Task: In the  document Selfcareletter.epub change page color to  'Grey'. Insert watermark  'Confidential ' Apply Font Style in watermark Arial
Action: Mouse moved to (215, 363)
Screenshot: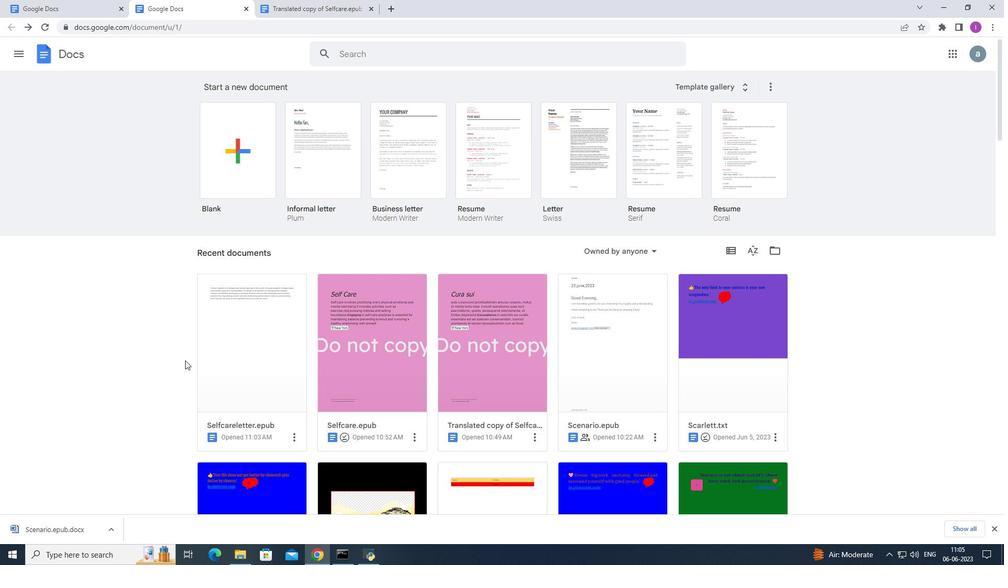 
Action: Mouse pressed left at (215, 363)
Screenshot: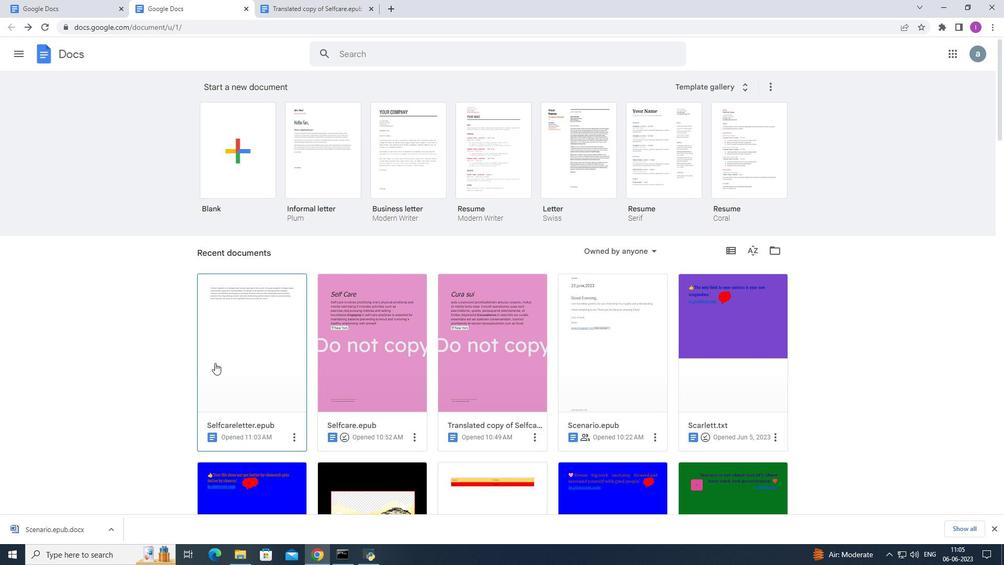 
Action: Mouse moved to (32, 59)
Screenshot: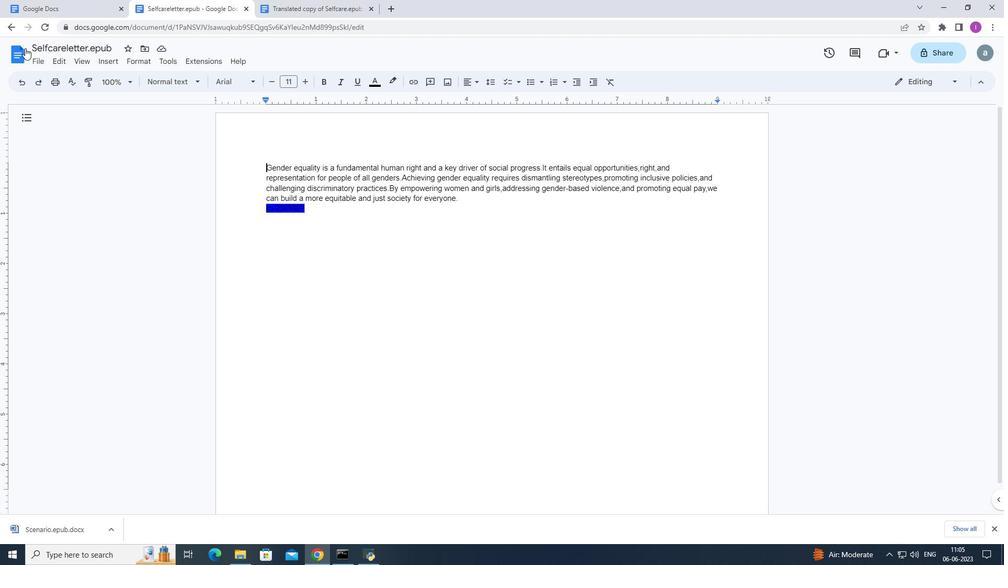 
Action: Mouse pressed left at (32, 59)
Screenshot: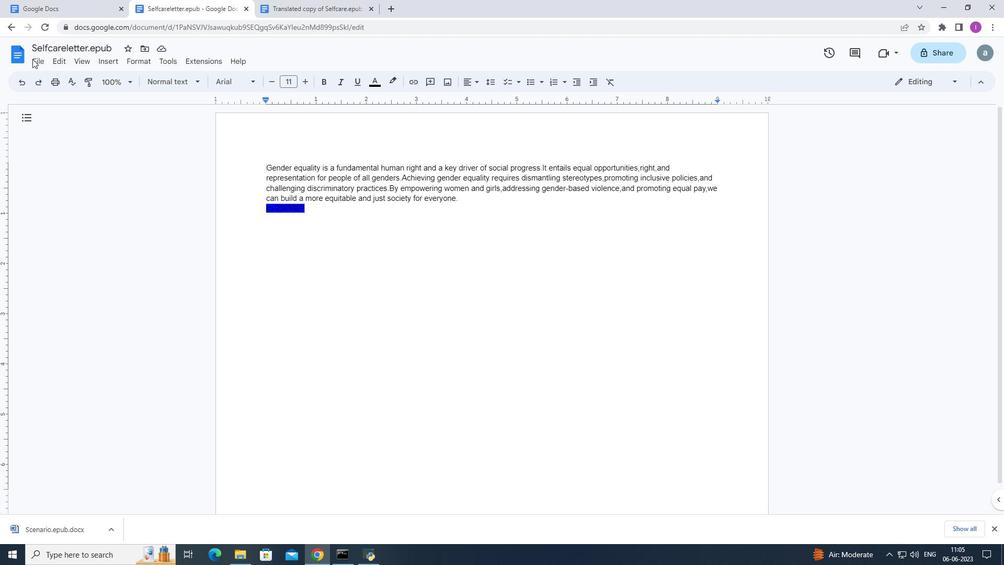 
Action: Mouse moved to (42, 59)
Screenshot: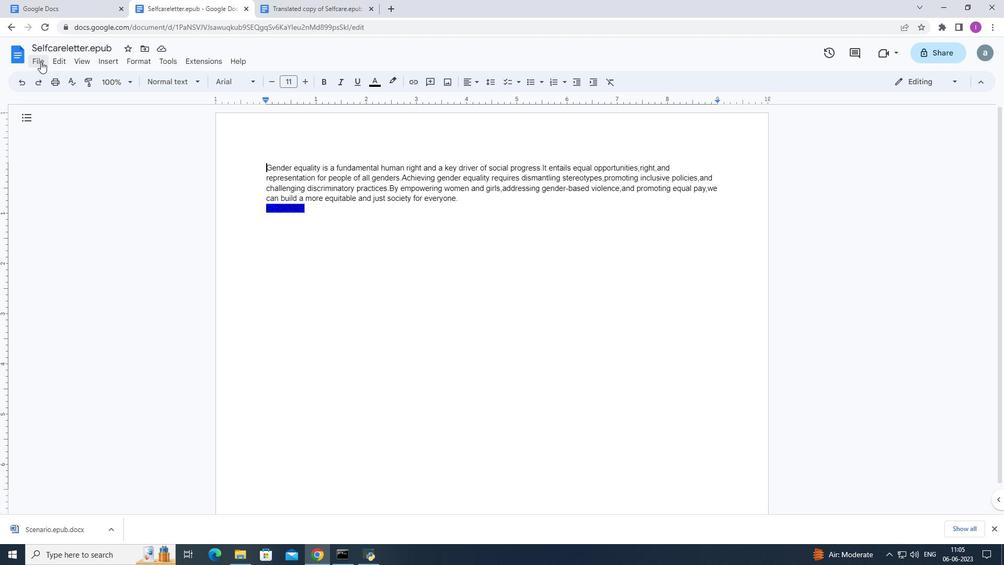 
Action: Mouse pressed left at (42, 59)
Screenshot: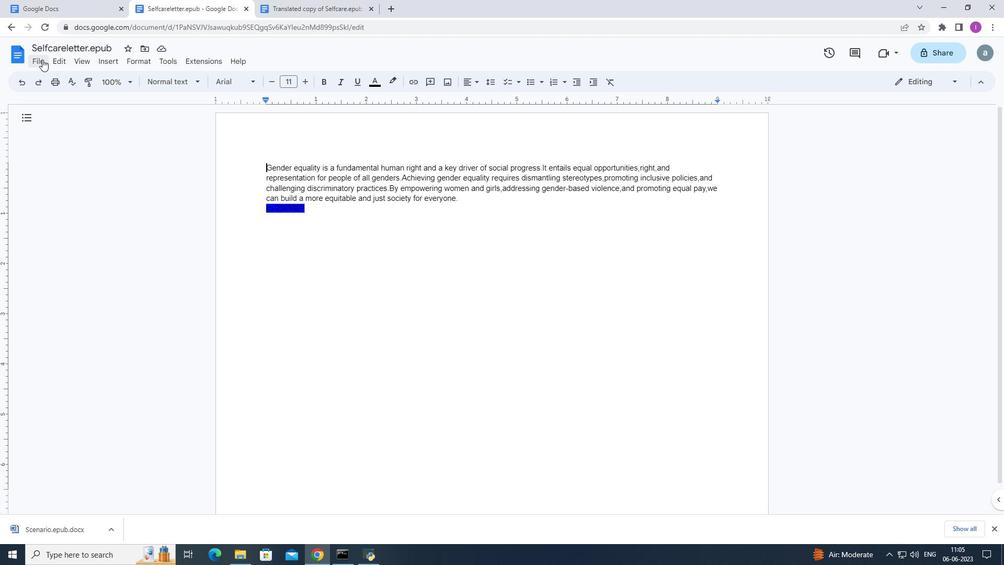 
Action: Mouse moved to (87, 348)
Screenshot: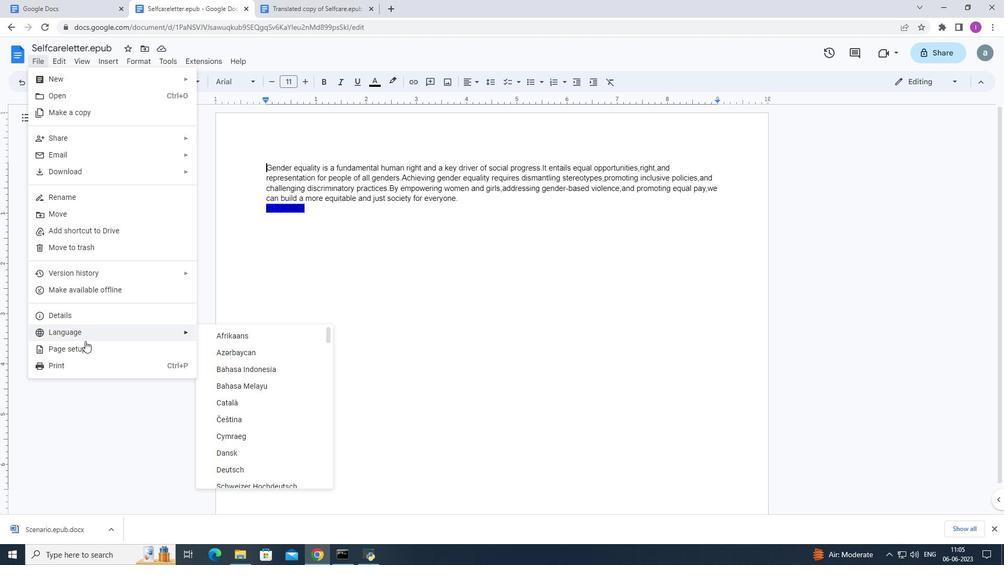 
Action: Mouse pressed left at (87, 348)
Screenshot: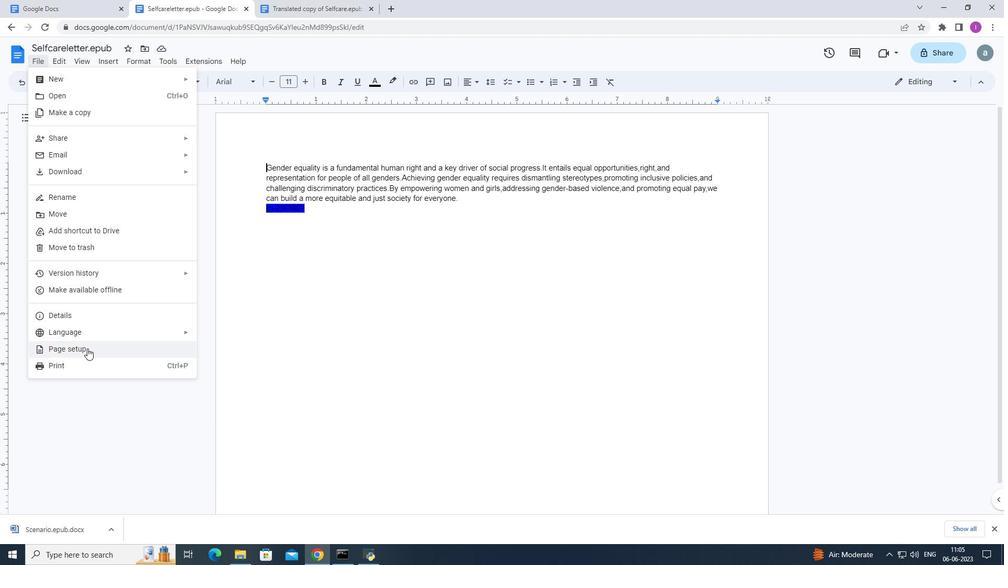 
Action: Mouse moved to (425, 342)
Screenshot: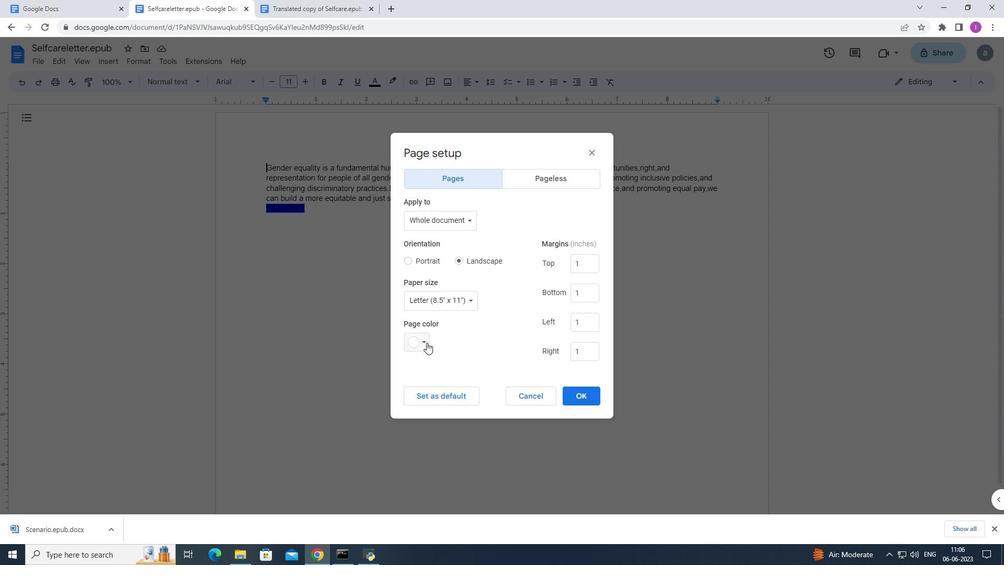 
Action: Mouse pressed left at (425, 342)
Screenshot: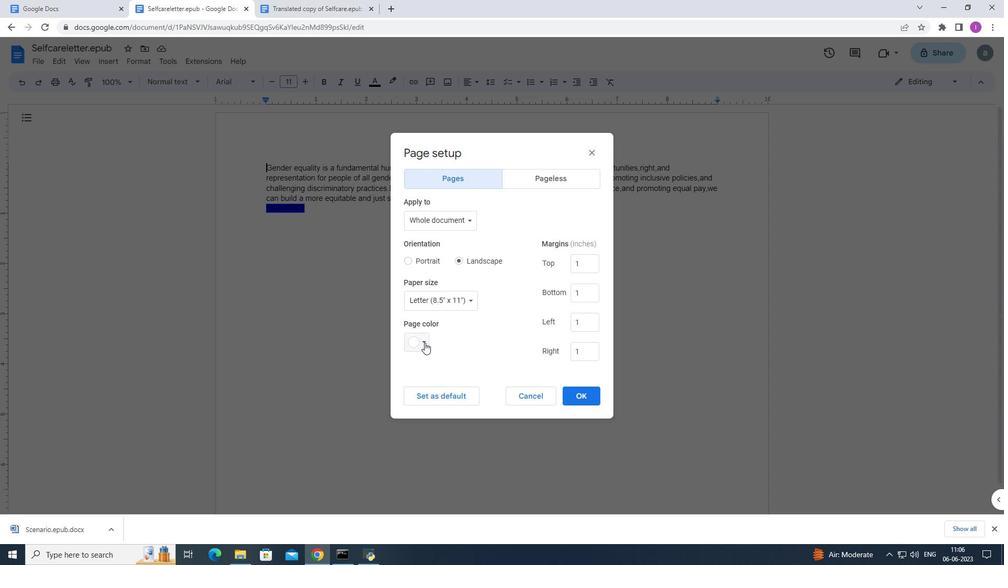 
Action: Mouse moved to (452, 364)
Screenshot: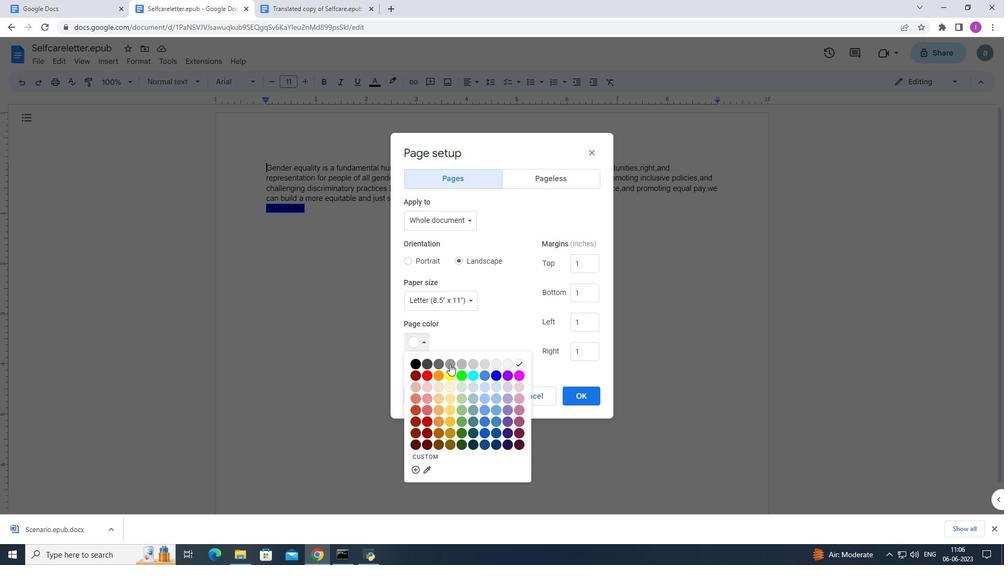 
Action: Mouse pressed left at (452, 364)
Screenshot: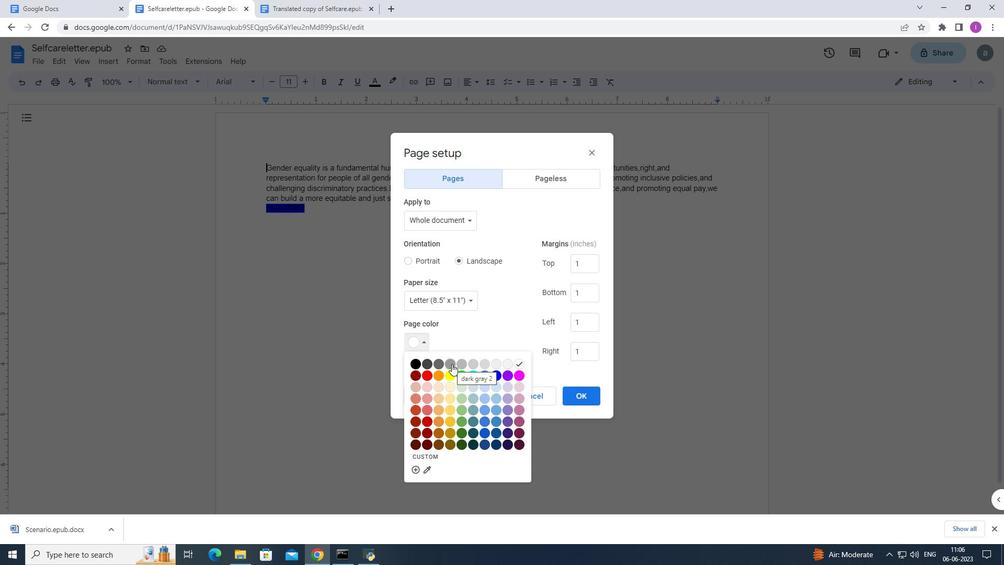 
Action: Mouse moved to (591, 396)
Screenshot: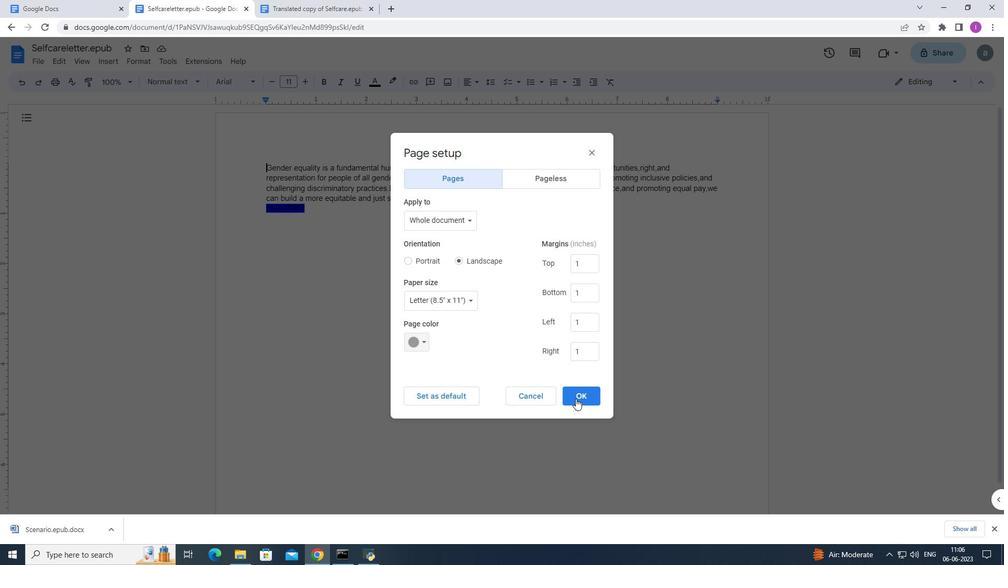 
Action: Mouse pressed left at (591, 396)
Screenshot: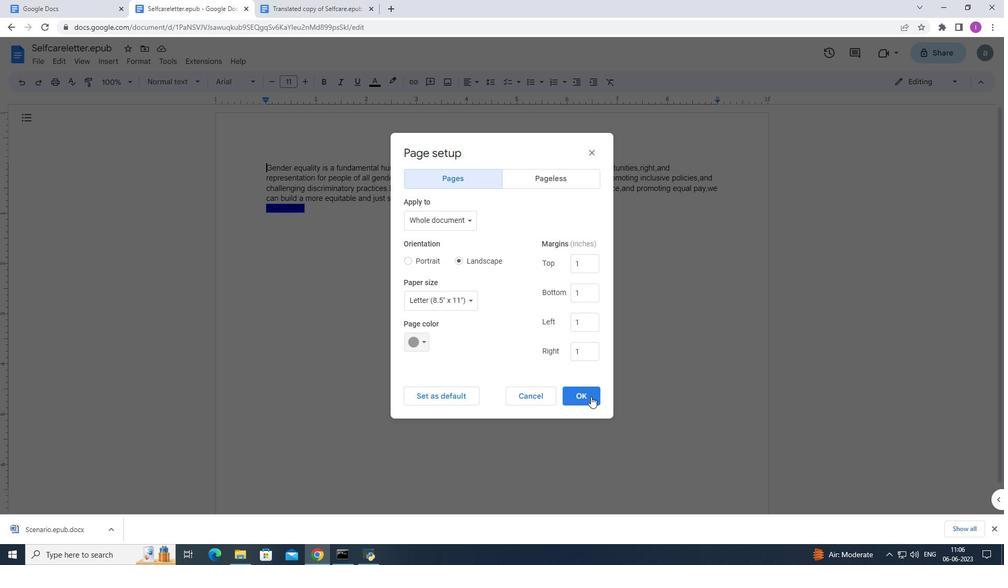 
Action: Mouse moved to (109, 61)
Screenshot: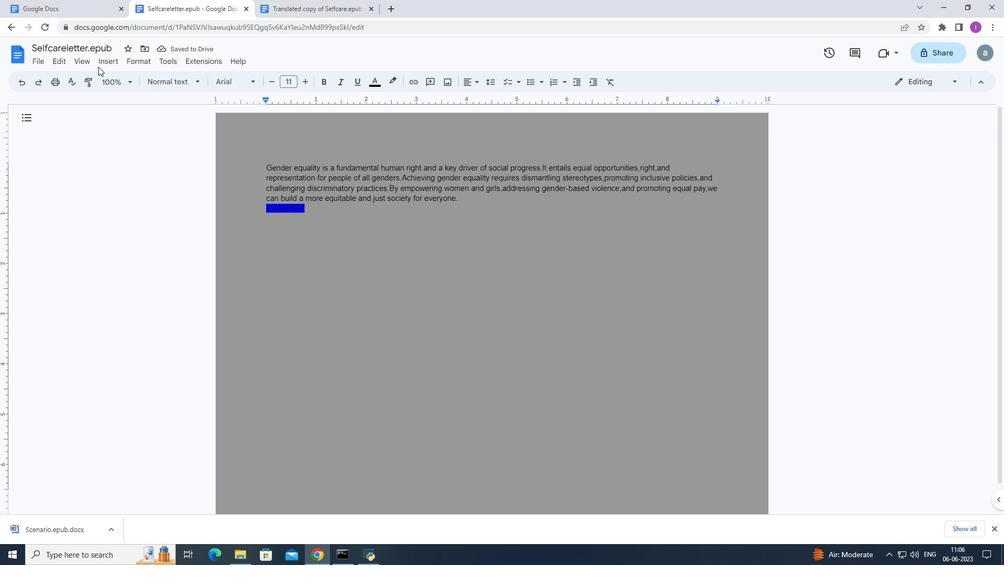 
Action: Mouse pressed left at (109, 61)
Screenshot: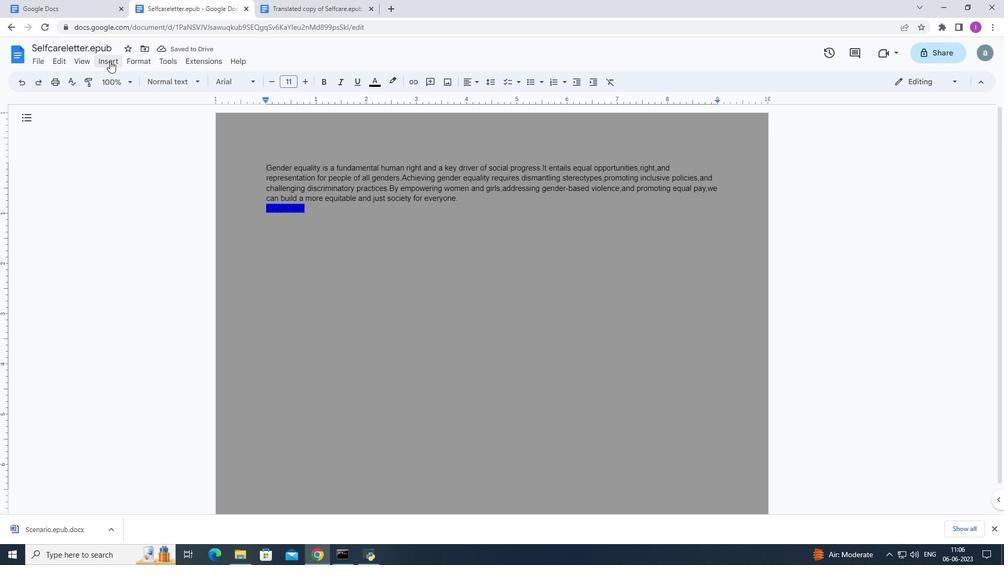 
Action: Mouse moved to (155, 304)
Screenshot: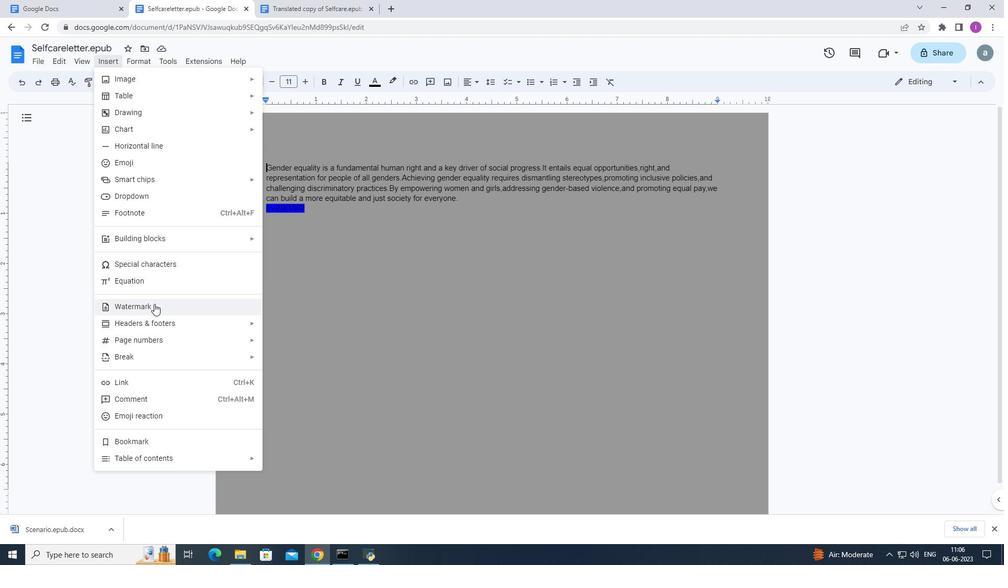 
Action: Mouse pressed left at (155, 304)
Screenshot: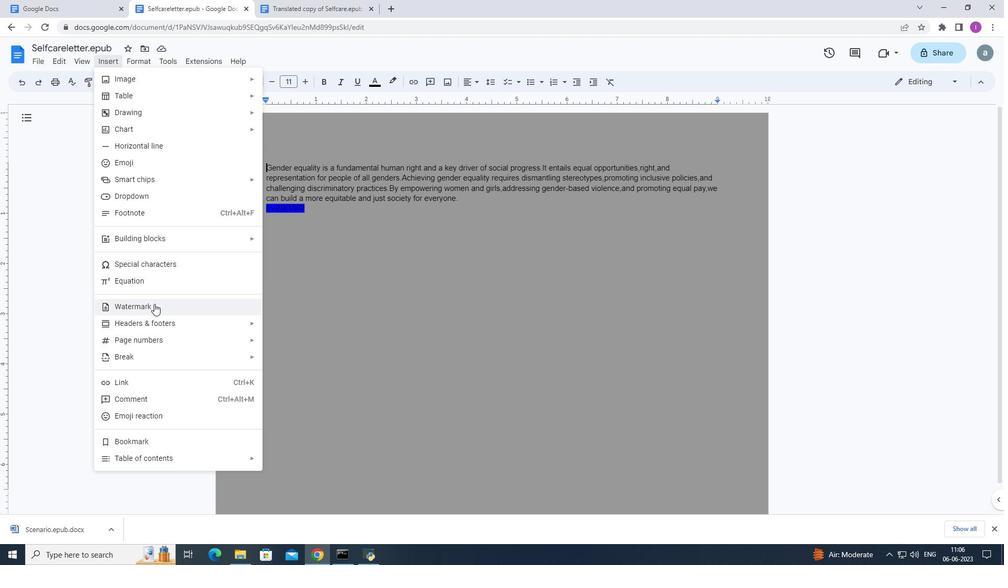 
Action: Mouse moved to (955, 113)
Screenshot: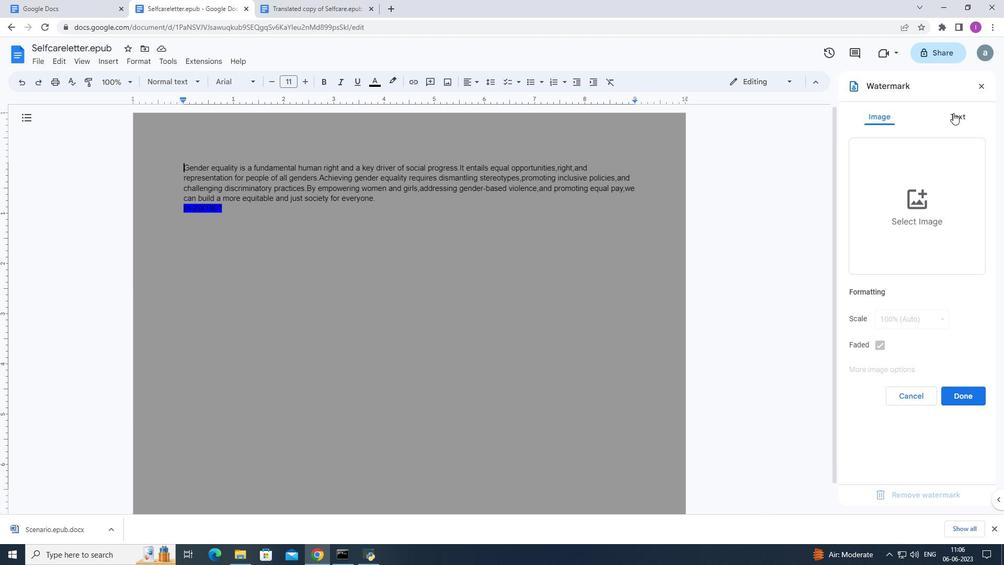 
Action: Mouse pressed left at (955, 113)
Screenshot: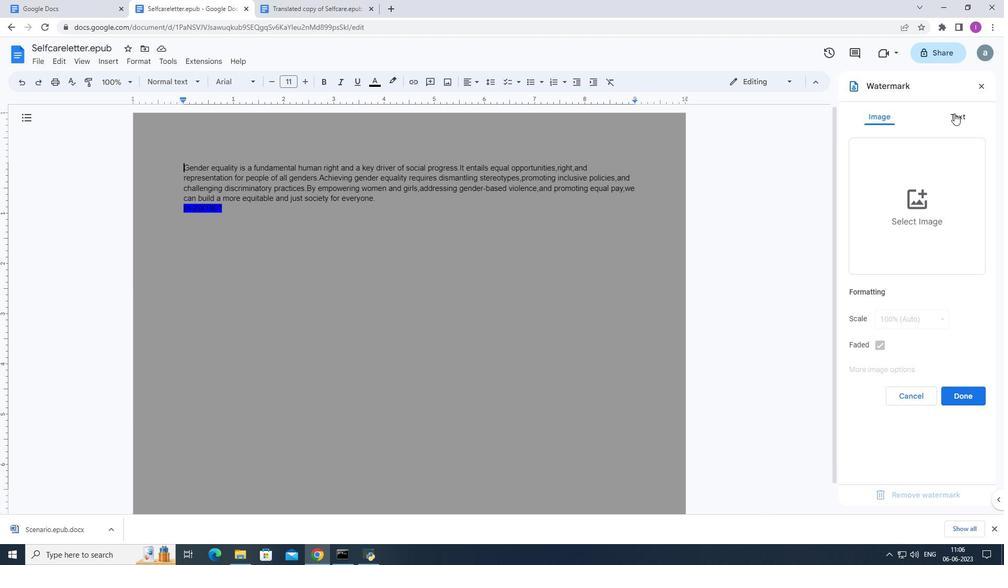 
Action: Mouse moved to (866, 144)
Screenshot: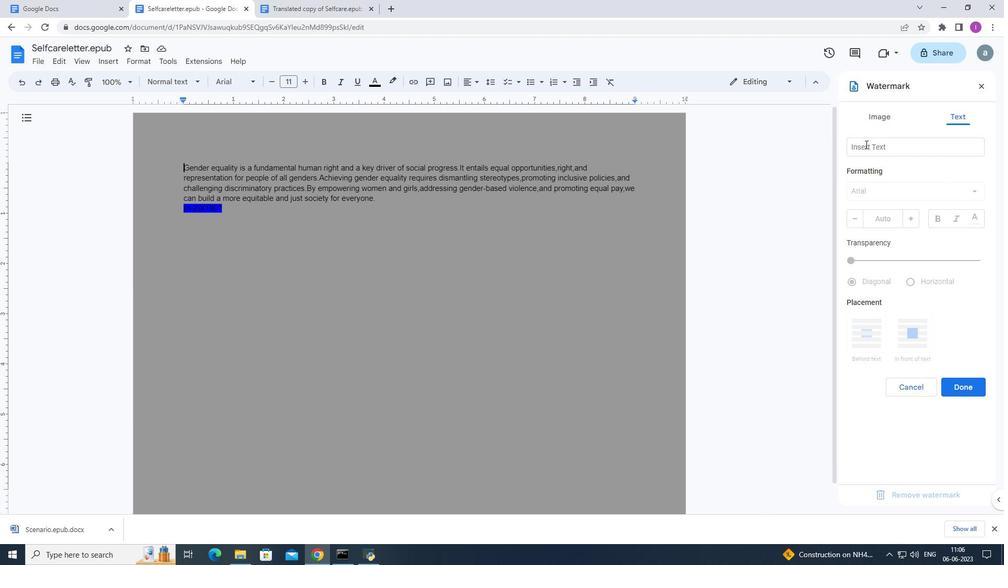 
Action: Mouse pressed left at (866, 144)
Screenshot: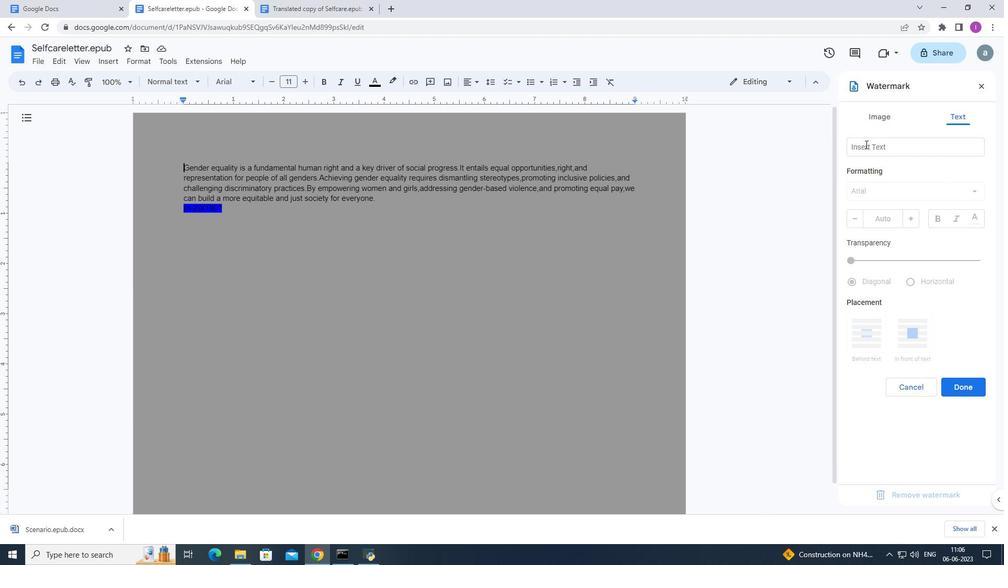 
Action: Mouse moved to (864, 145)
Screenshot: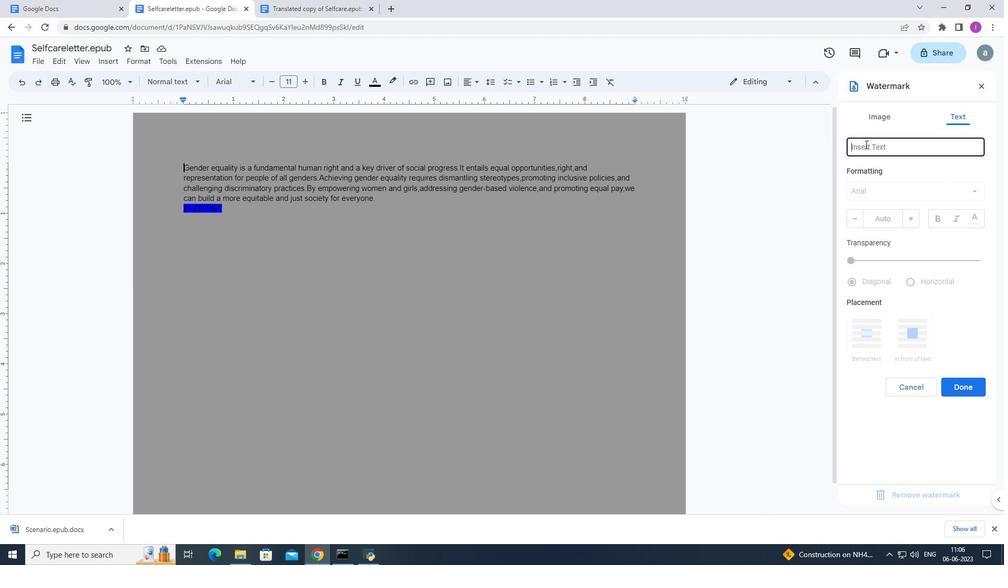
Action: Key pressed confidential
Screenshot: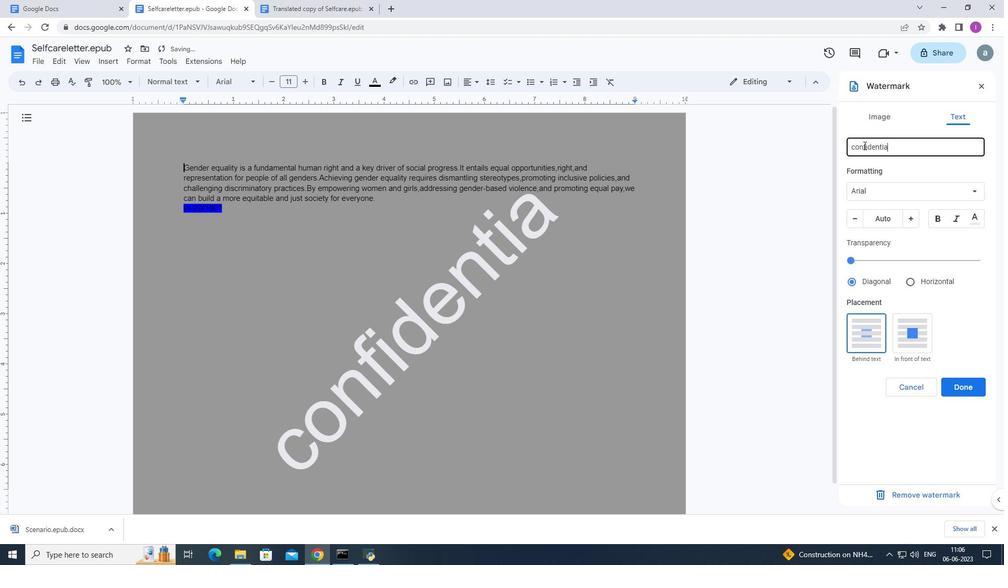 
Action: Mouse moved to (972, 189)
Screenshot: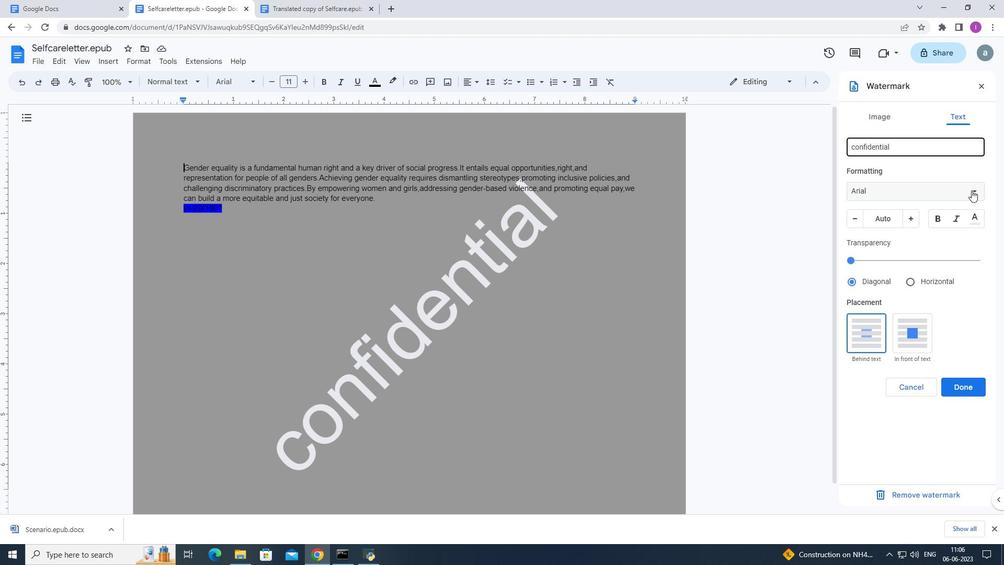 
Action: Mouse pressed left at (972, 189)
Screenshot: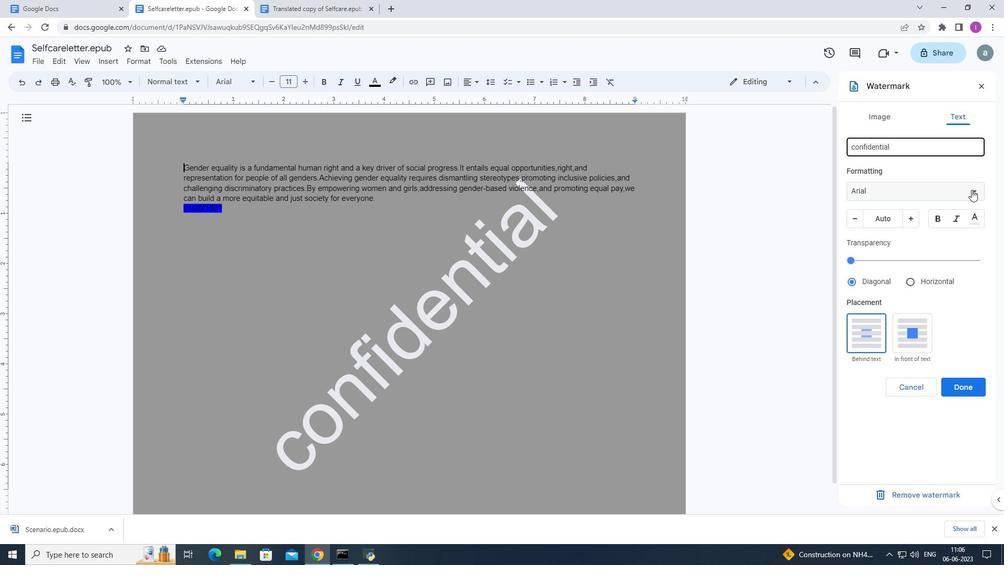 
Action: Mouse moved to (897, 269)
Screenshot: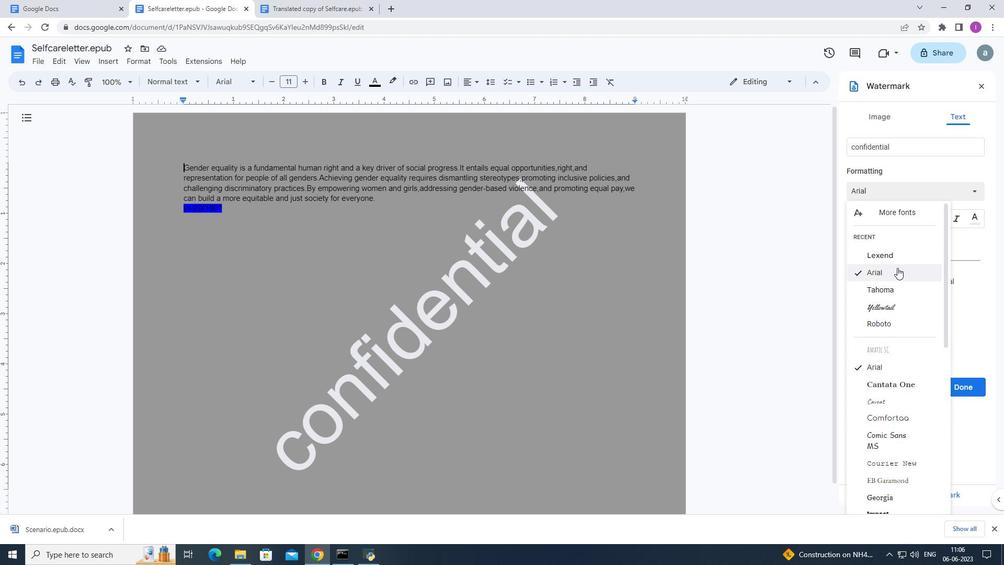 
Action: Mouse pressed left at (897, 269)
Screenshot: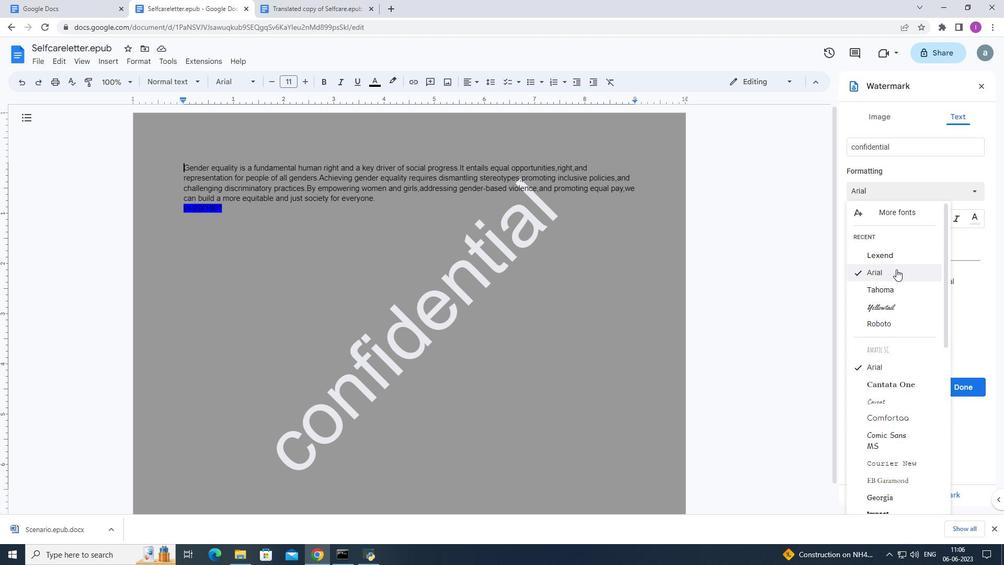 
Action: Mouse pressed left at (897, 269)
Screenshot: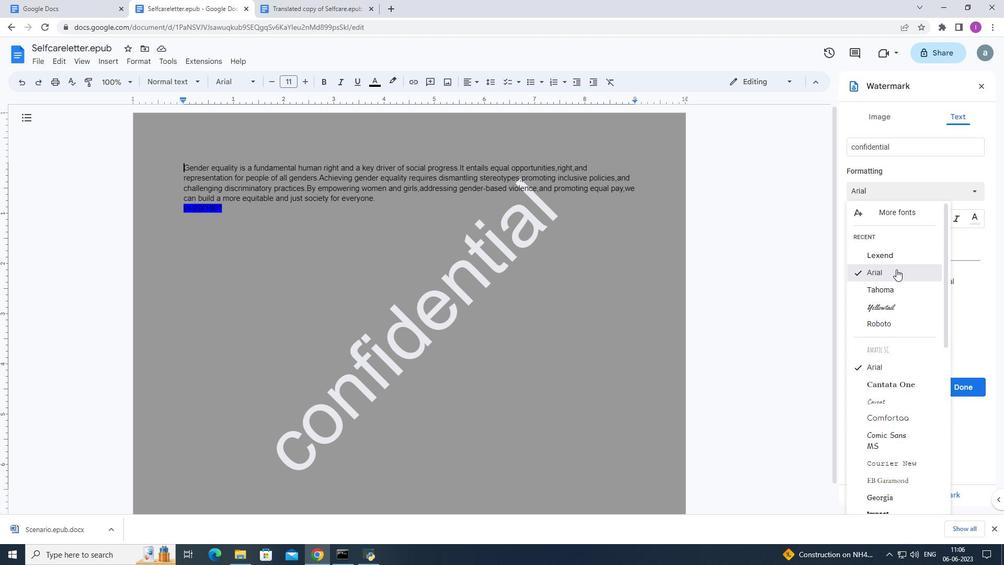 
Action: Mouse moved to (955, 384)
Screenshot: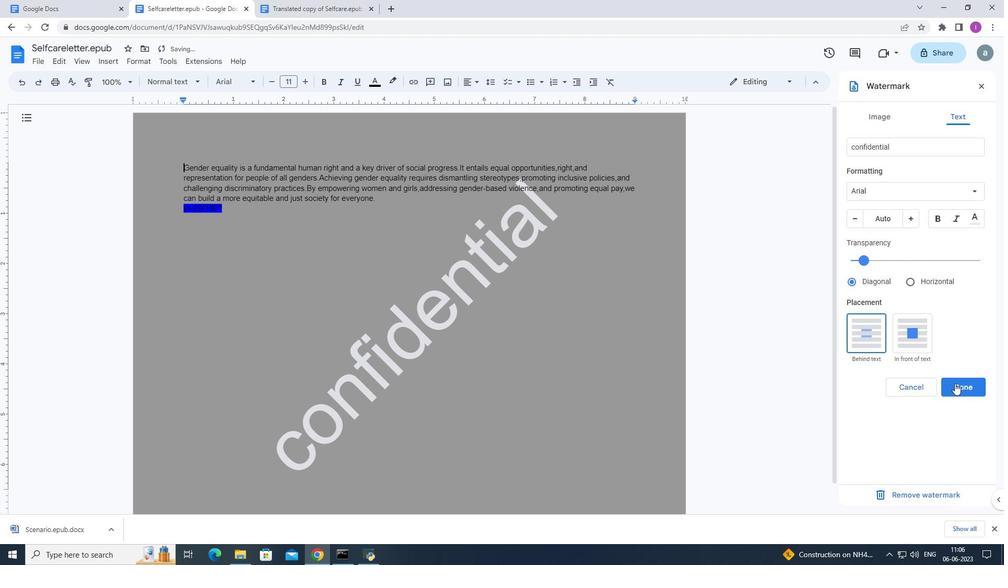 
Action: Mouse pressed left at (955, 384)
Screenshot: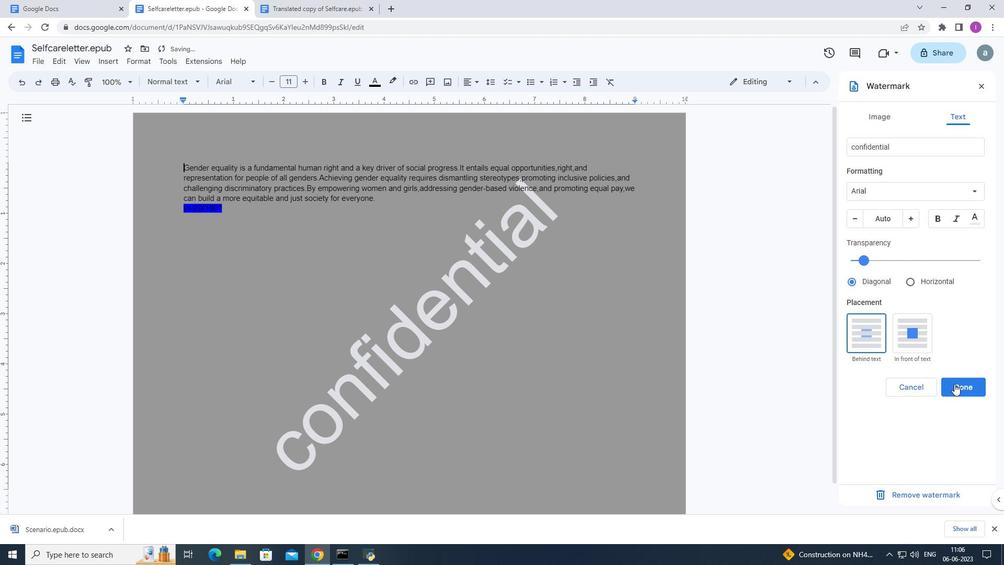 
Action: Mouse moved to (252, 235)
Screenshot: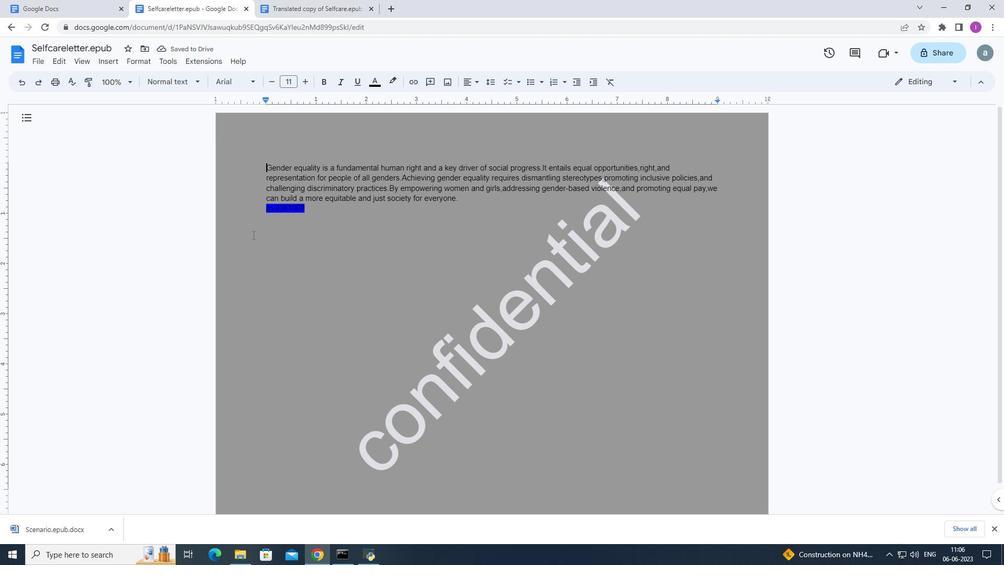 
